 Task: Create a due date automation when advanced on, 2 days before a card is due add content with a description not starting with resume at 11:00 AM.
Action: Mouse moved to (991, 81)
Screenshot: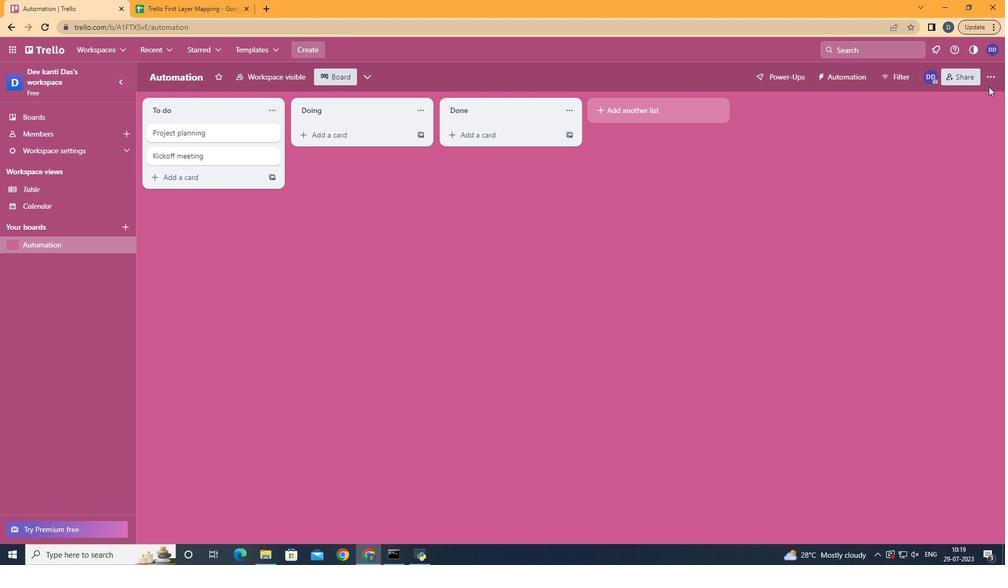 
Action: Mouse pressed left at (991, 81)
Screenshot: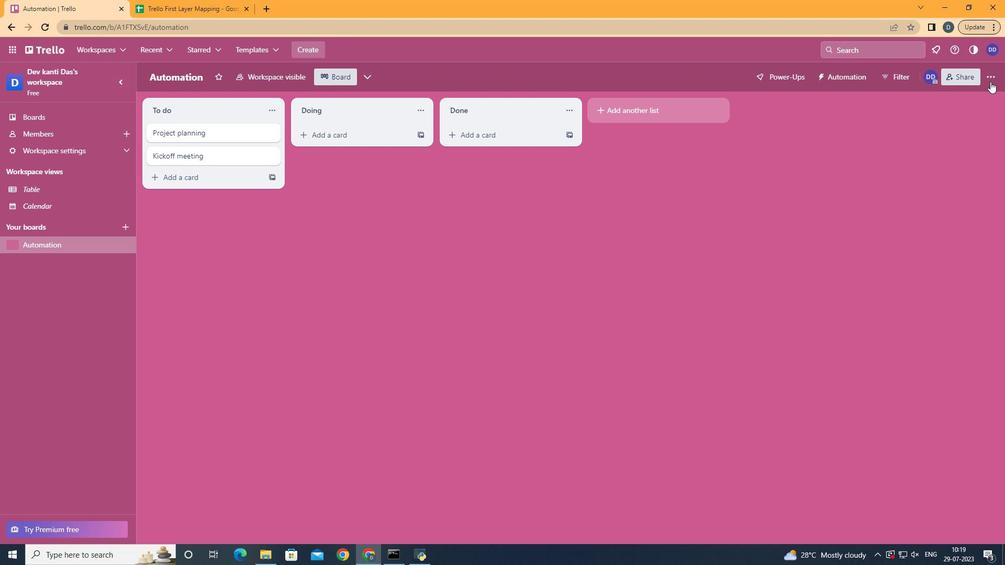 
Action: Mouse moved to (875, 233)
Screenshot: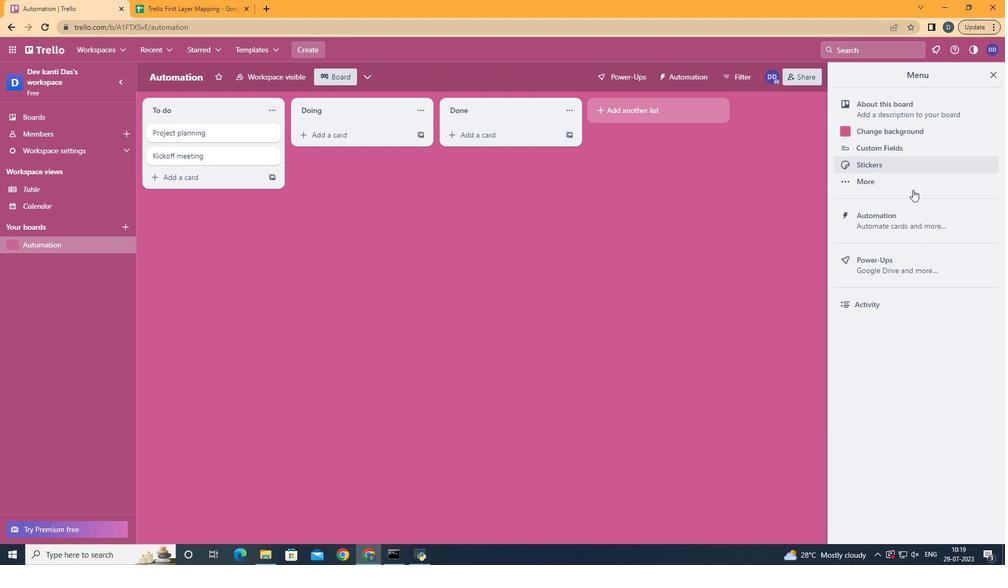 
Action: Mouse pressed left at (875, 233)
Screenshot: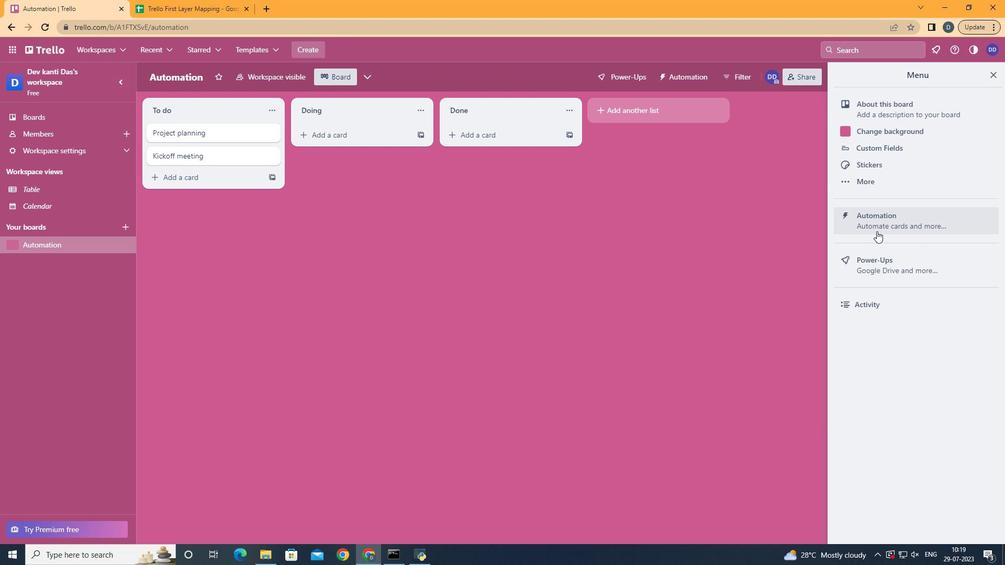 
Action: Mouse moved to (212, 207)
Screenshot: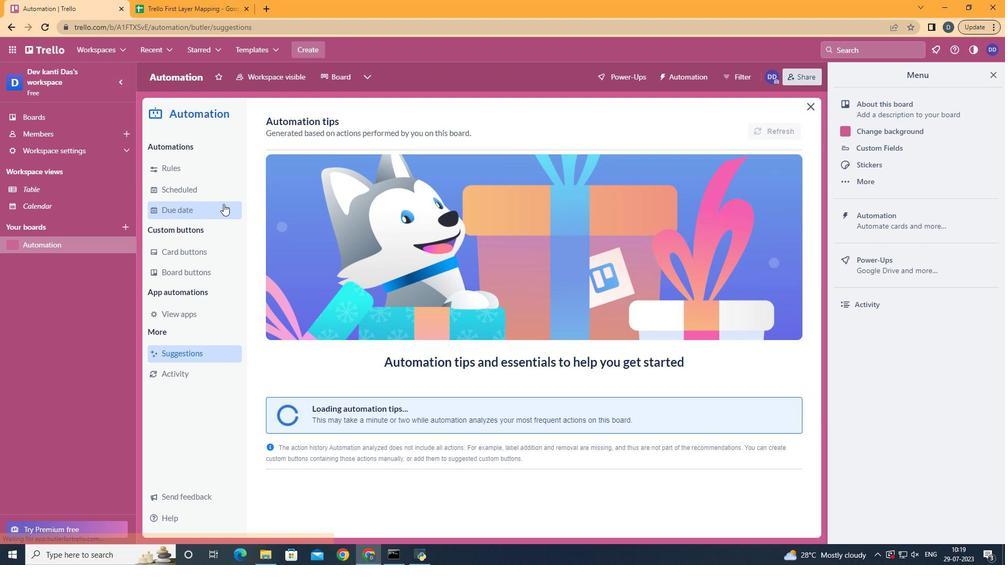 
Action: Mouse pressed left at (212, 207)
Screenshot: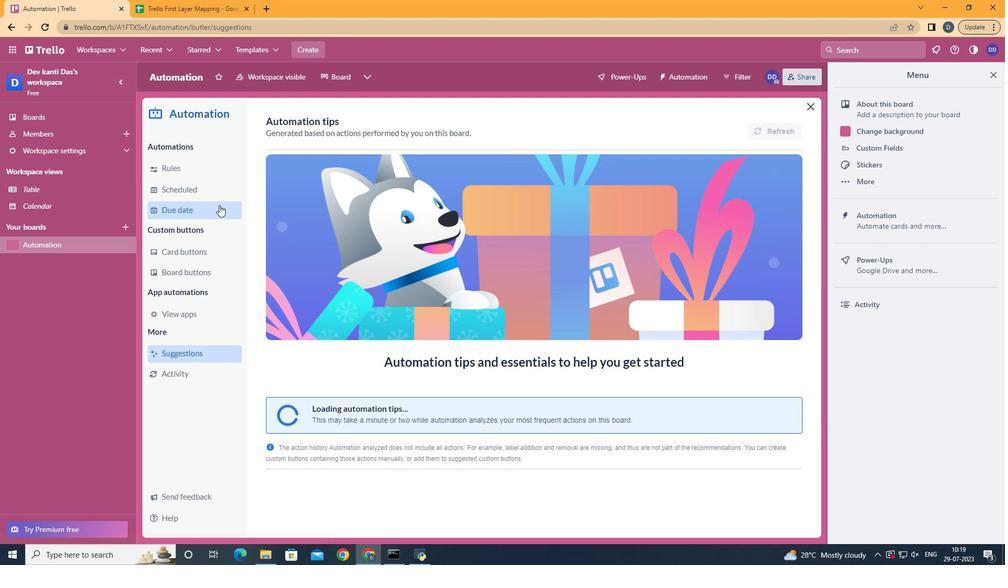 
Action: Mouse moved to (751, 129)
Screenshot: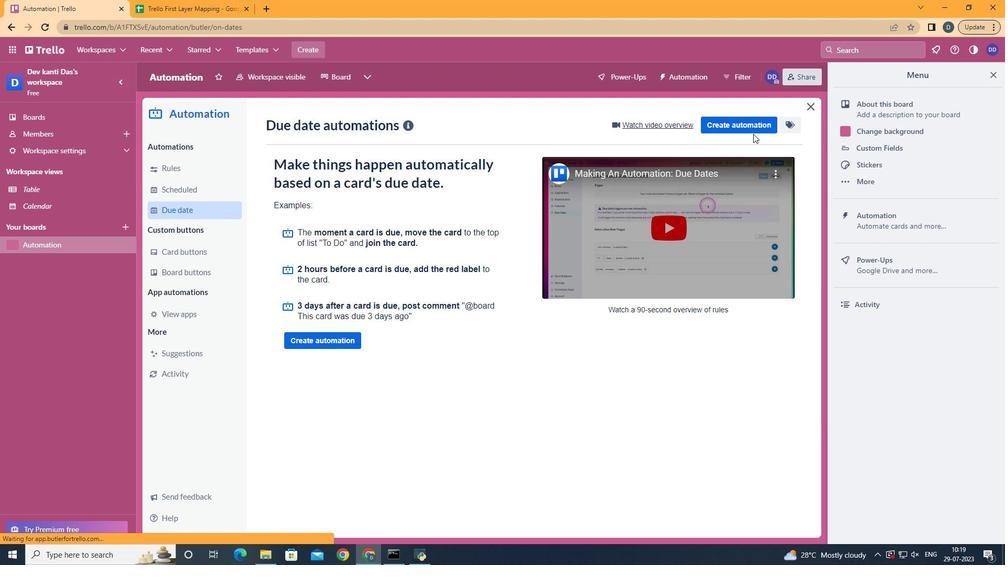 
Action: Mouse pressed left at (751, 129)
Screenshot: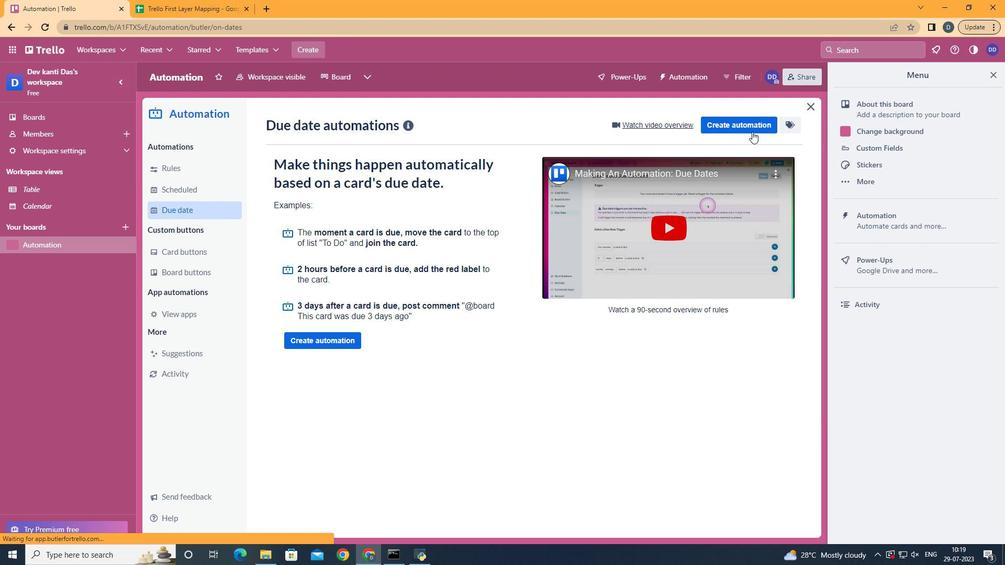 
Action: Mouse moved to (554, 229)
Screenshot: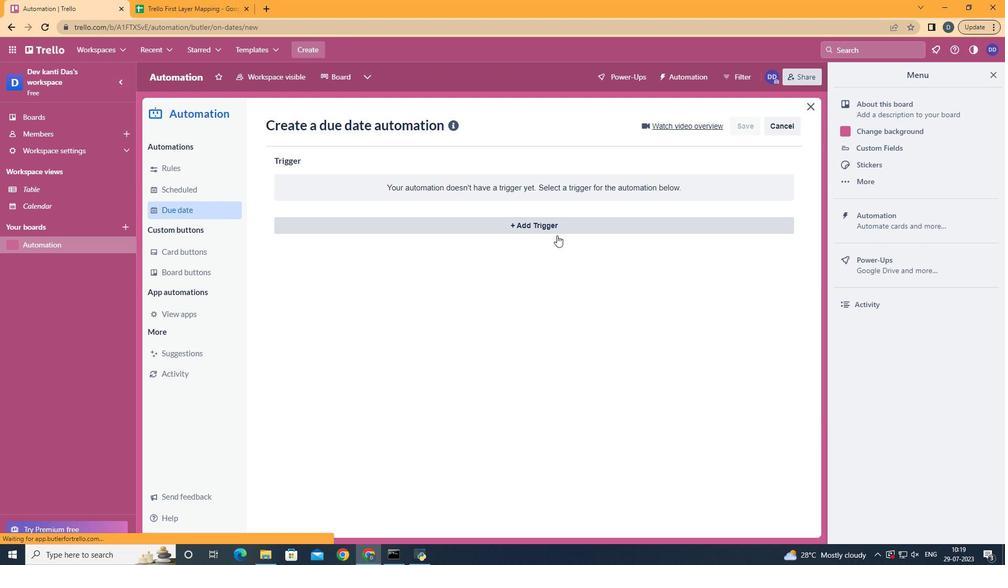 
Action: Mouse pressed left at (554, 229)
Screenshot: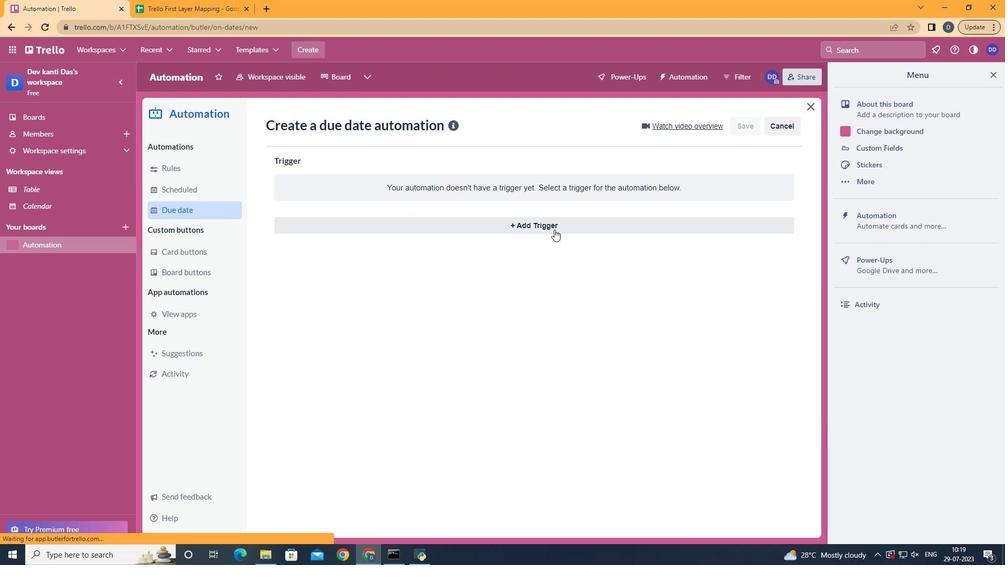 
Action: Mouse moved to (417, 387)
Screenshot: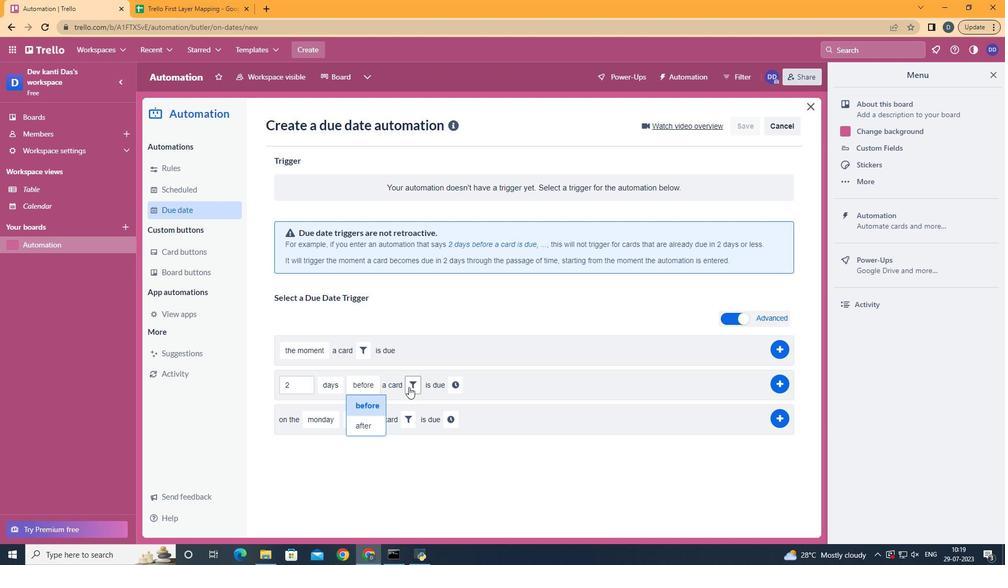 
Action: Mouse pressed left at (417, 387)
Screenshot: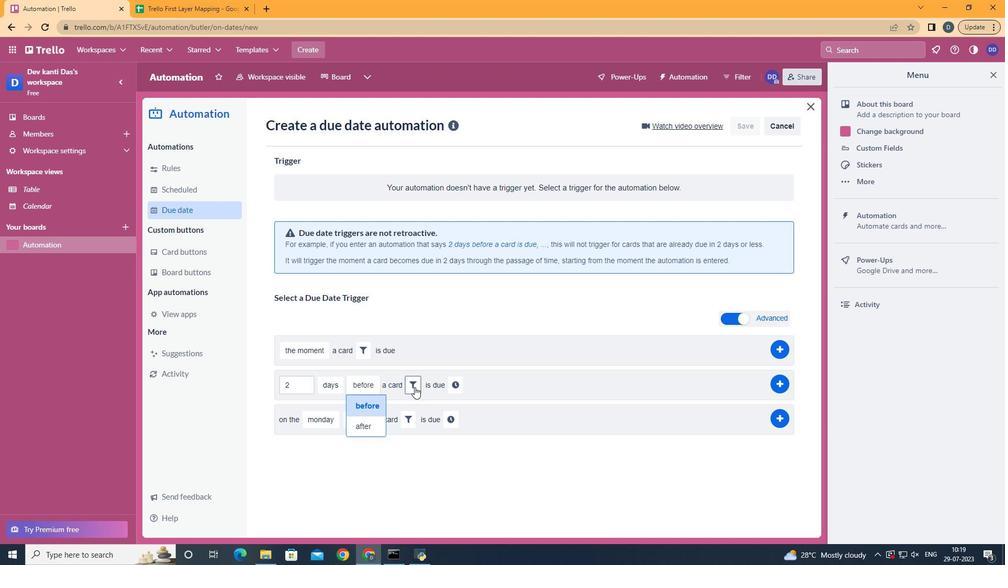 
Action: Mouse moved to (549, 417)
Screenshot: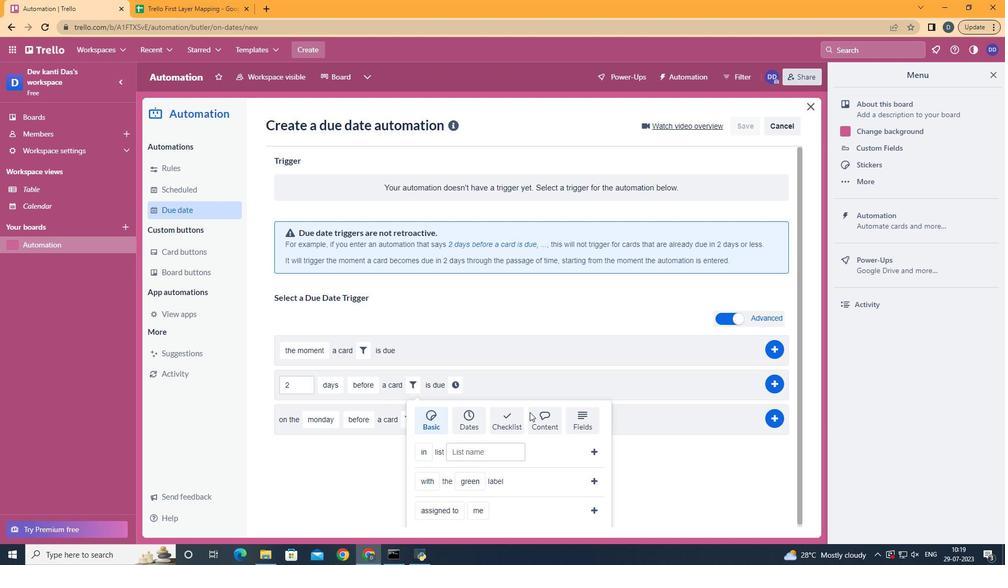 
Action: Mouse pressed left at (549, 417)
Screenshot: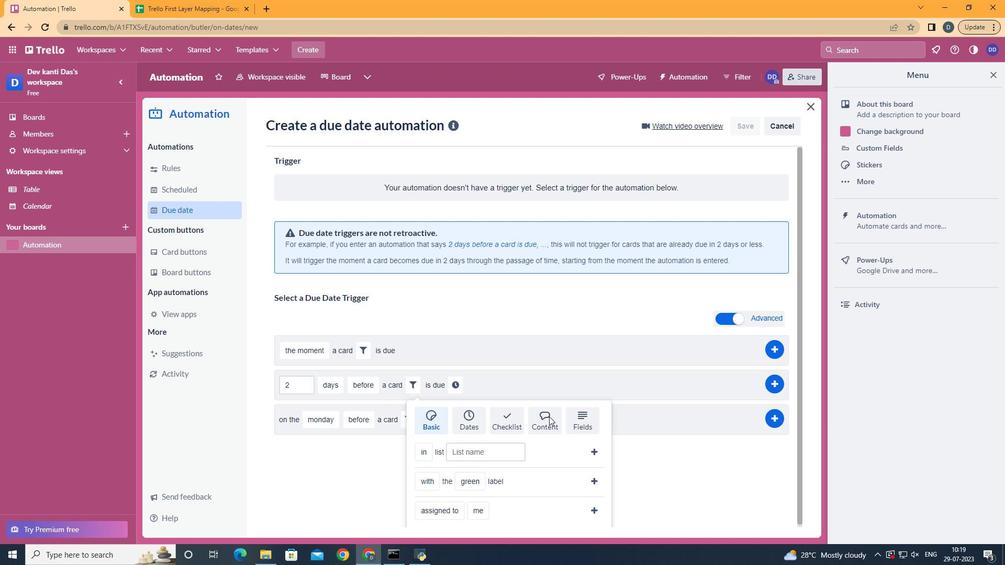 
Action: Mouse moved to (463, 497)
Screenshot: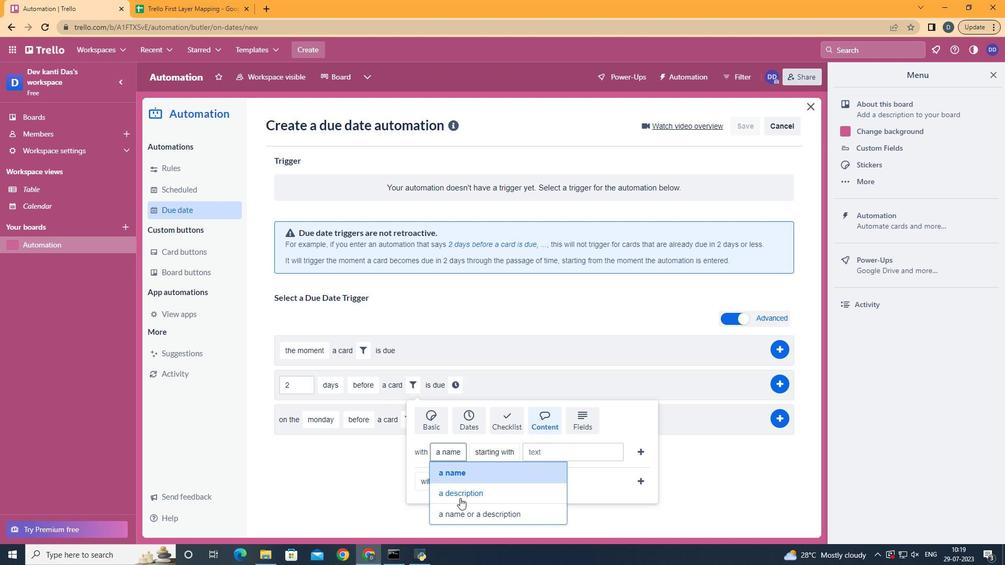 
Action: Mouse pressed left at (463, 497)
Screenshot: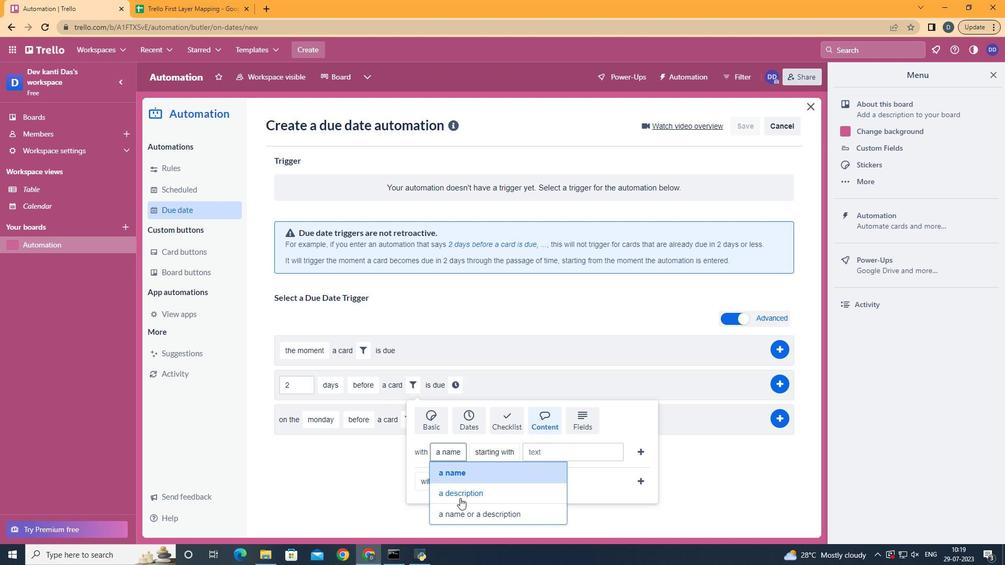 
Action: Mouse moved to (529, 387)
Screenshot: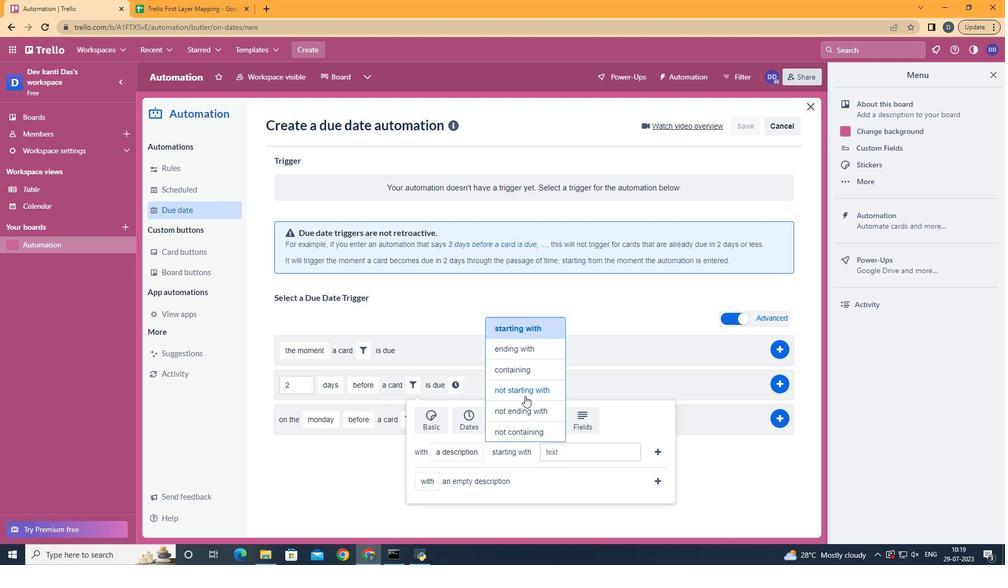 
Action: Mouse pressed left at (529, 387)
Screenshot: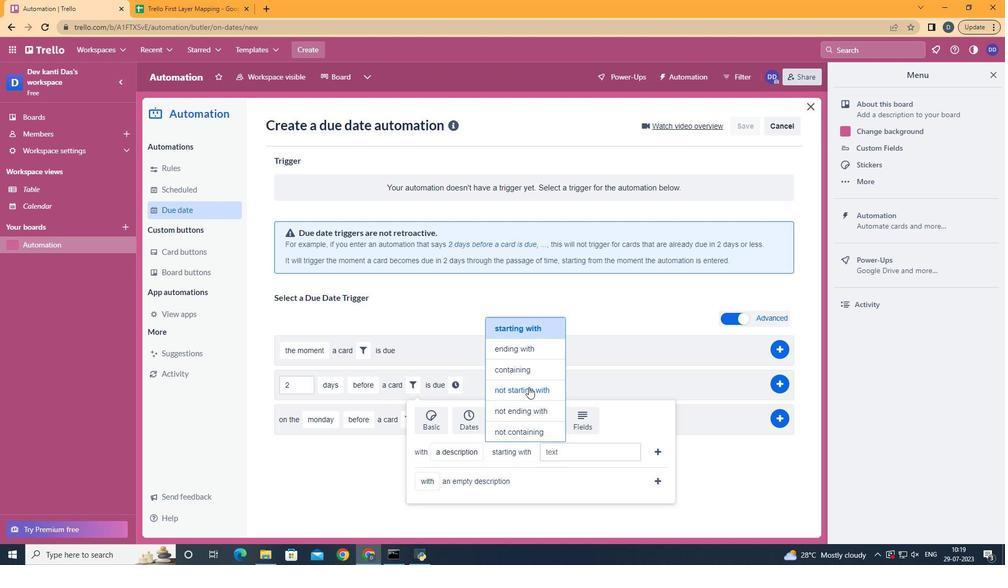 
Action: Mouse moved to (588, 447)
Screenshot: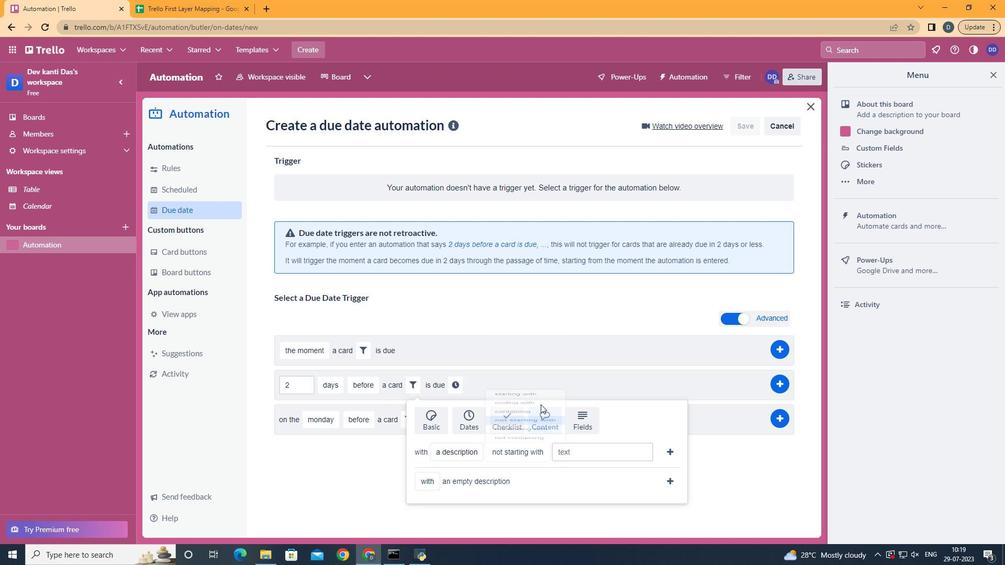 
Action: Mouse pressed left at (588, 447)
Screenshot: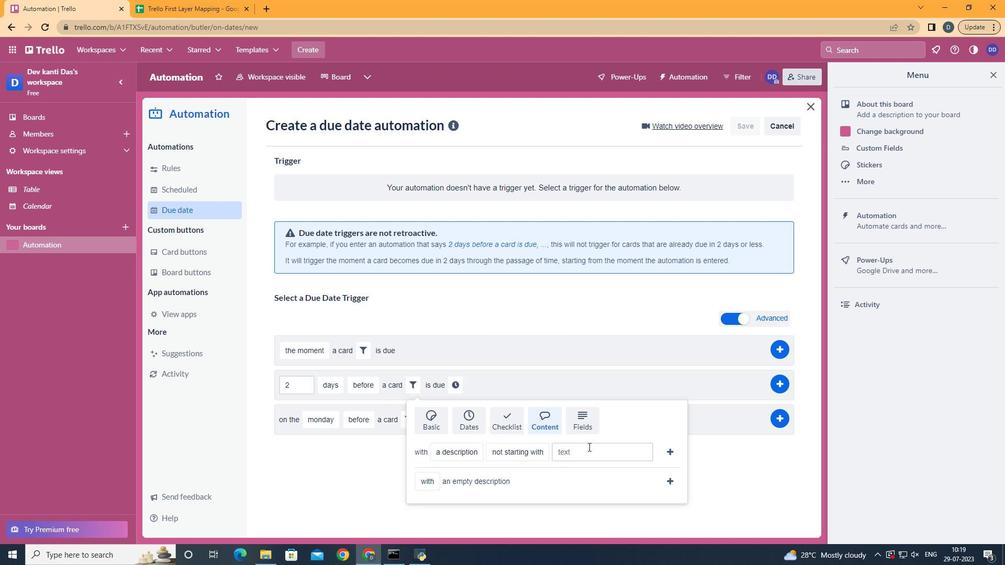 
Action: Key pressed resume
Screenshot: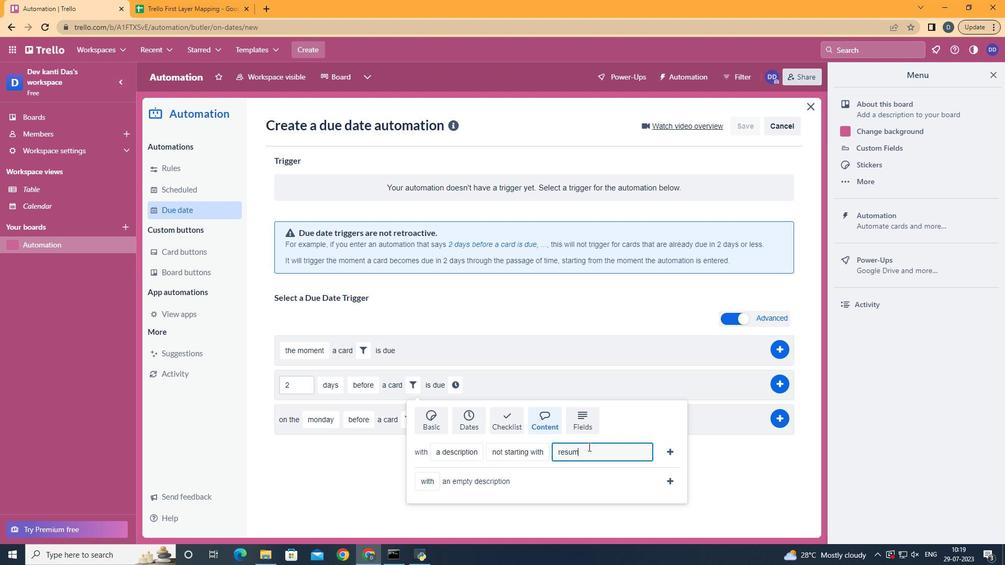 
Action: Mouse moved to (672, 452)
Screenshot: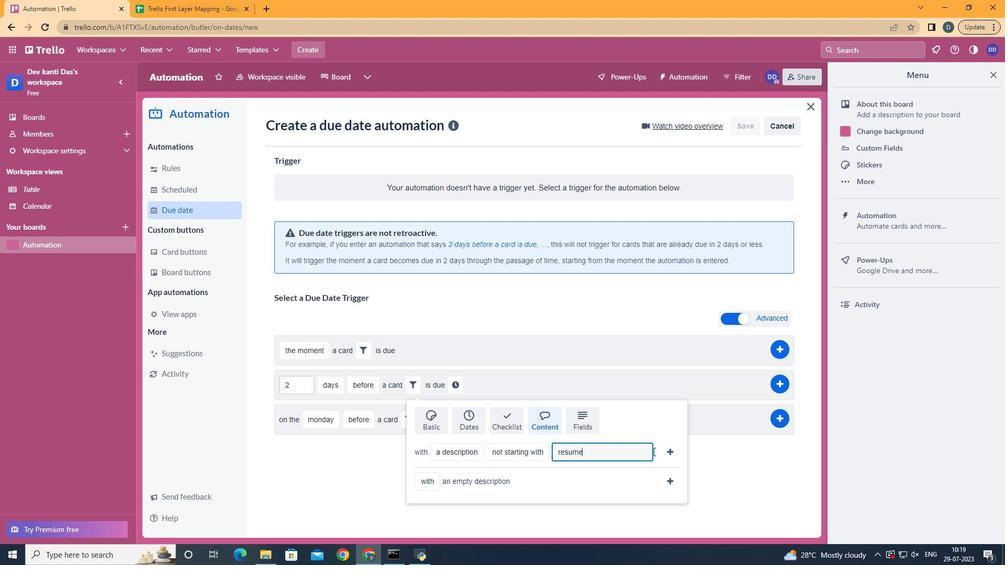
Action: Mouse pressed left at (672, 452)
Screenshot: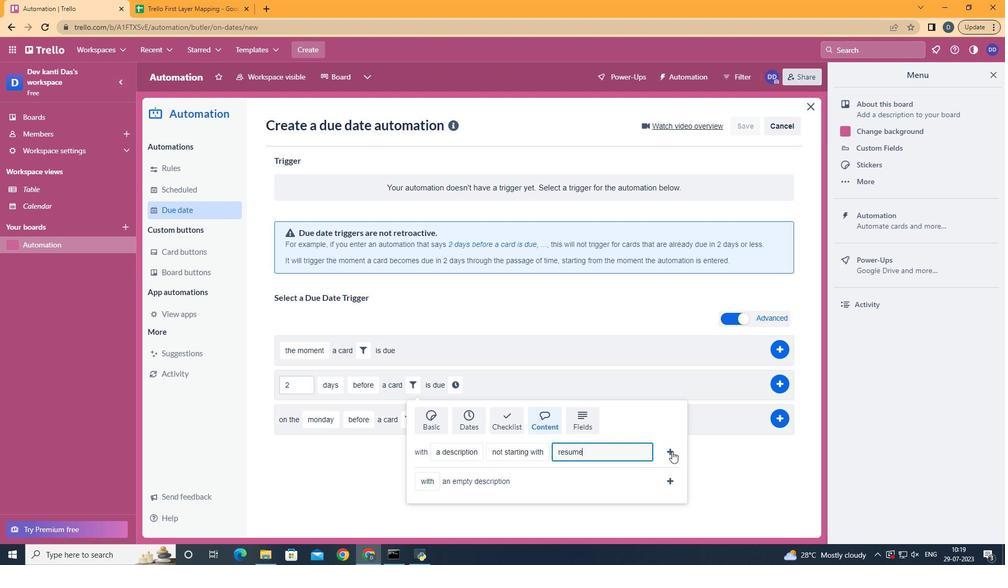 
Action: Mouse moved to (619, 383)
Screenshot: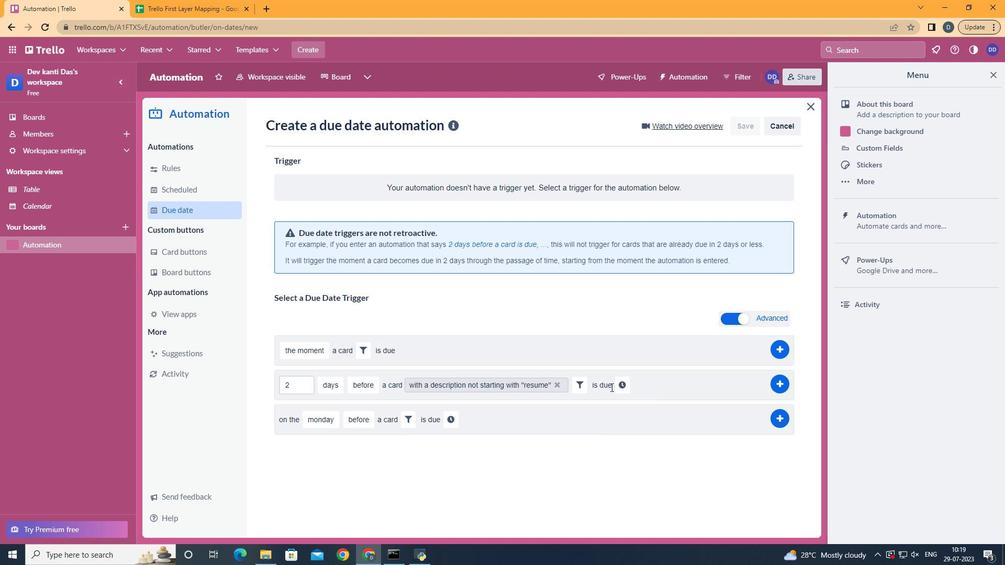 
Action: Mouse pressed left at (619, 383)
Screenshot: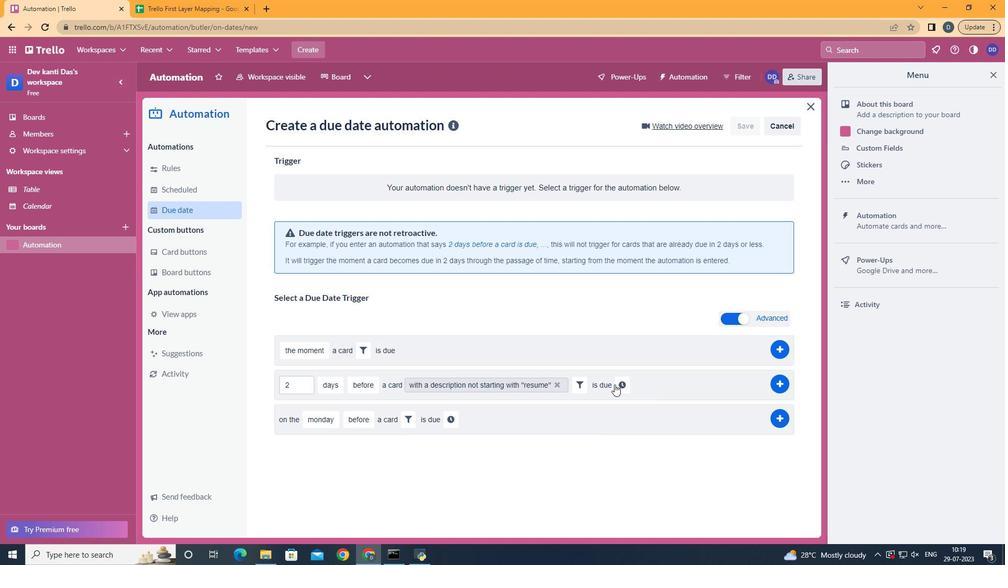 
Action: Mouse moved to (658, 387)
Screenshot: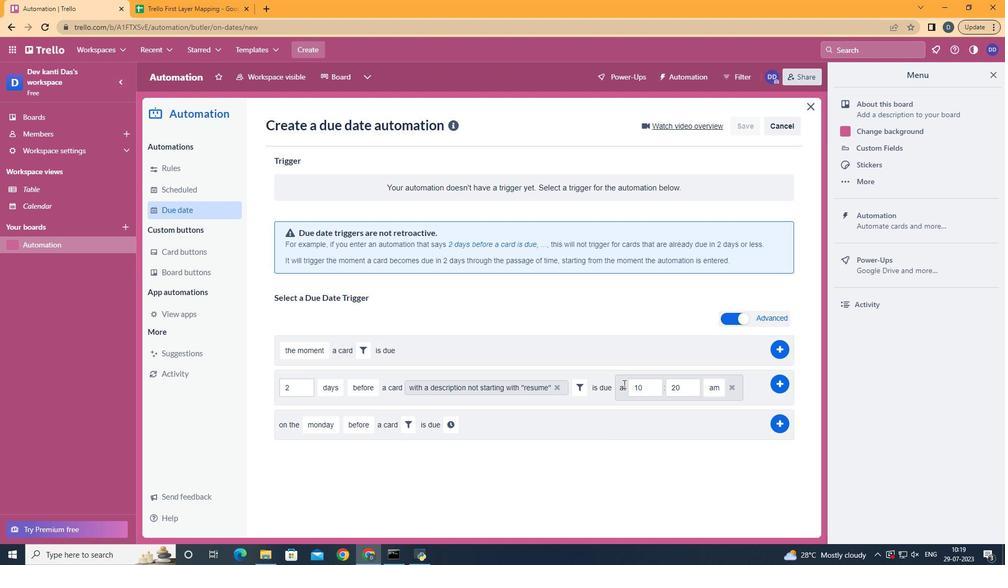 
Action: Mouse pressed left at (658, 387)
Screenshot: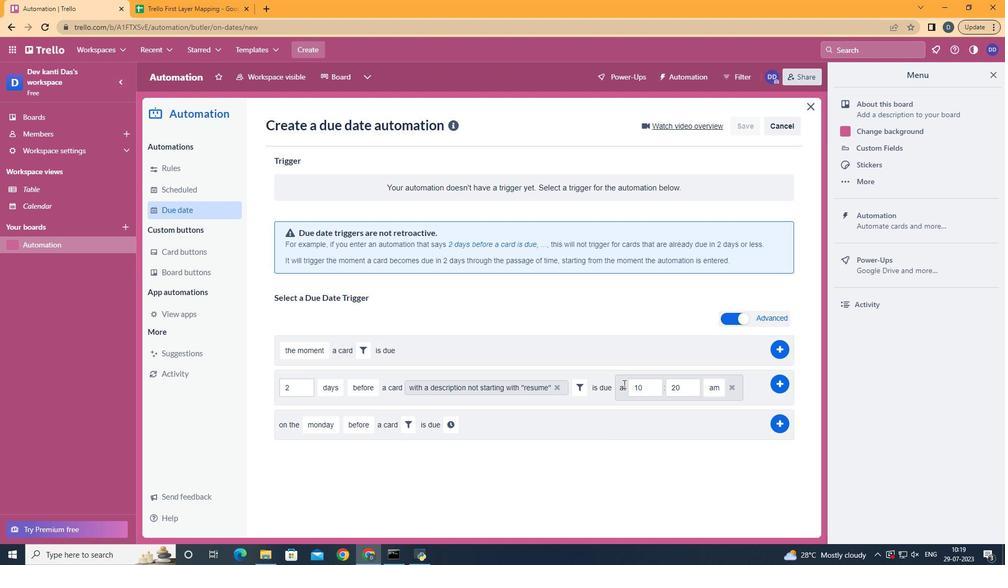 
Action: Key pressed <Key.backspace><Key.backspace>11
Screenshot: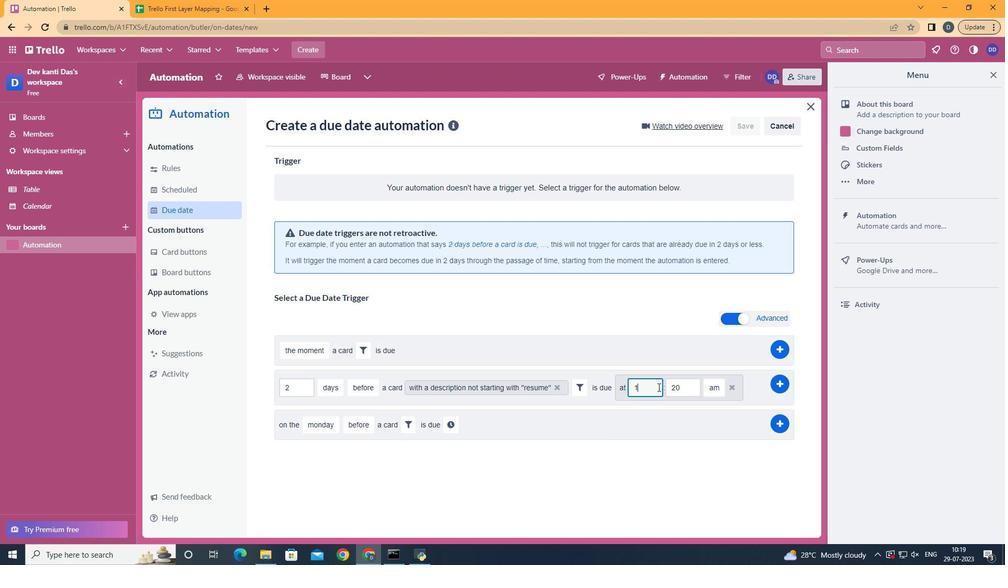 
Action: Mouse moved to (688, 383)
Screenshot: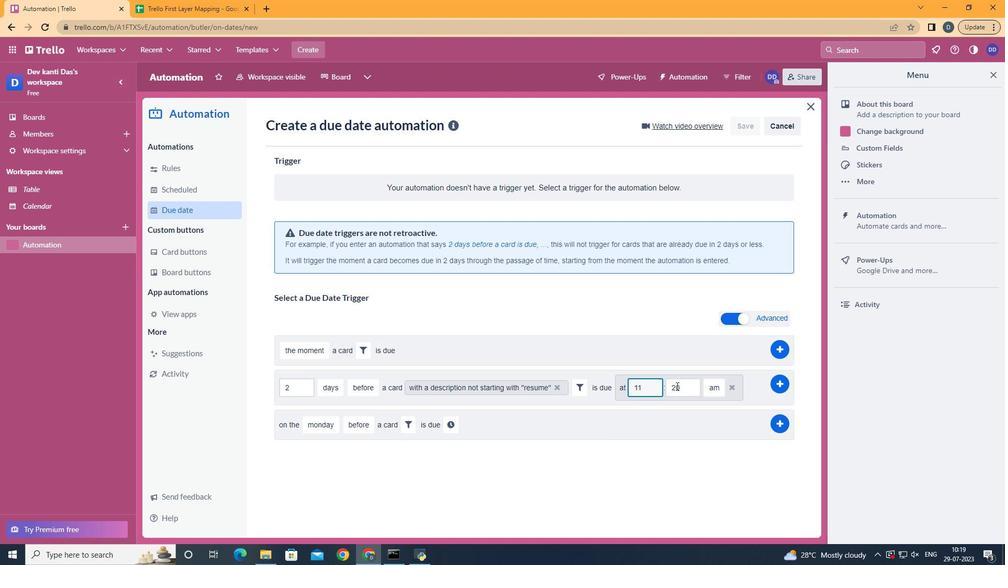 
Action: Mouse pressed left at (688, 383)
Screenshot: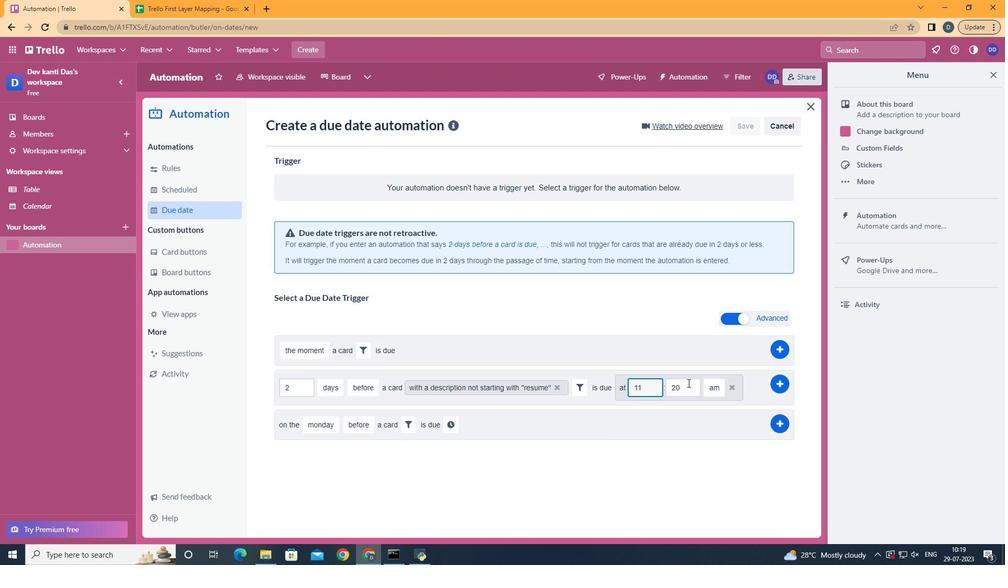 
Action: Key pressed <Key.backspace><Key.backspace>
Screenshot: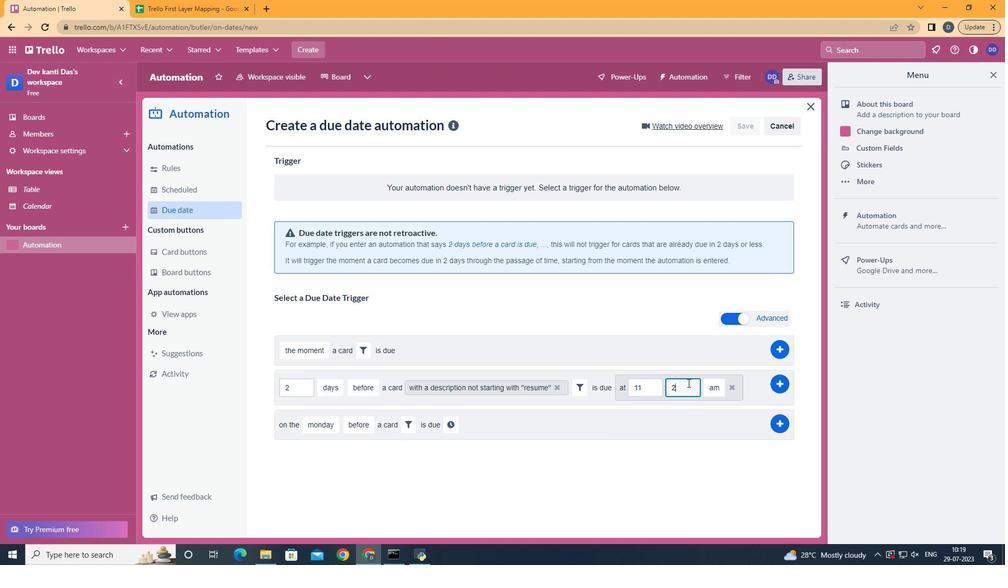 
Action: Mouse moved to (688, 382)
Screenshot: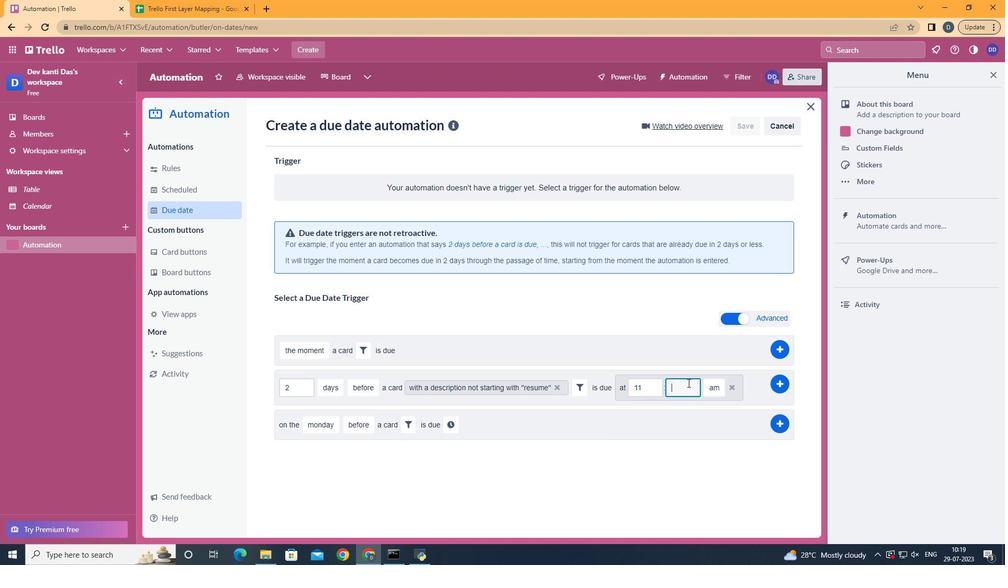 
Action: Key pressed 00
Screenshot: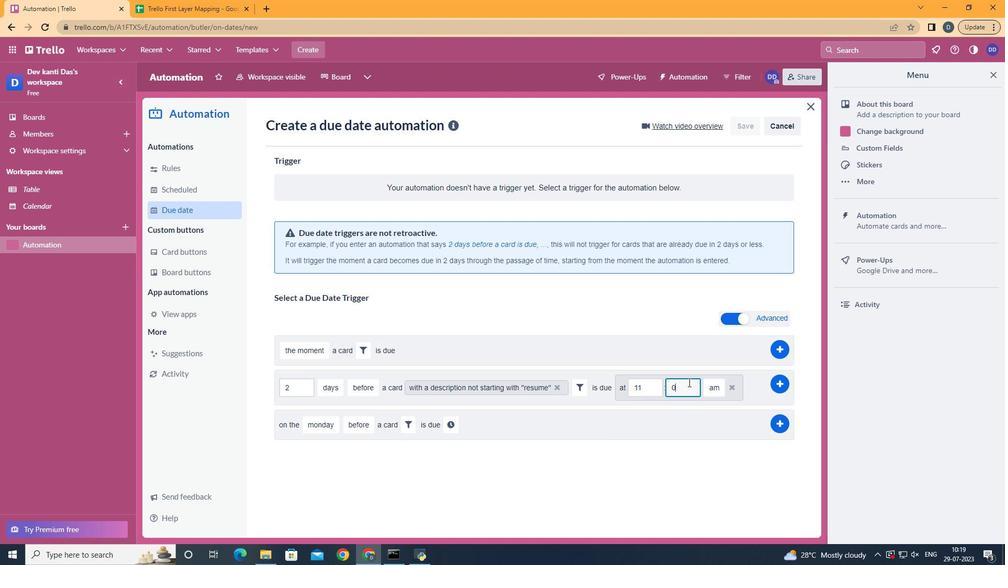 
Action: Mouse moved to (716, 408)
Screenshot: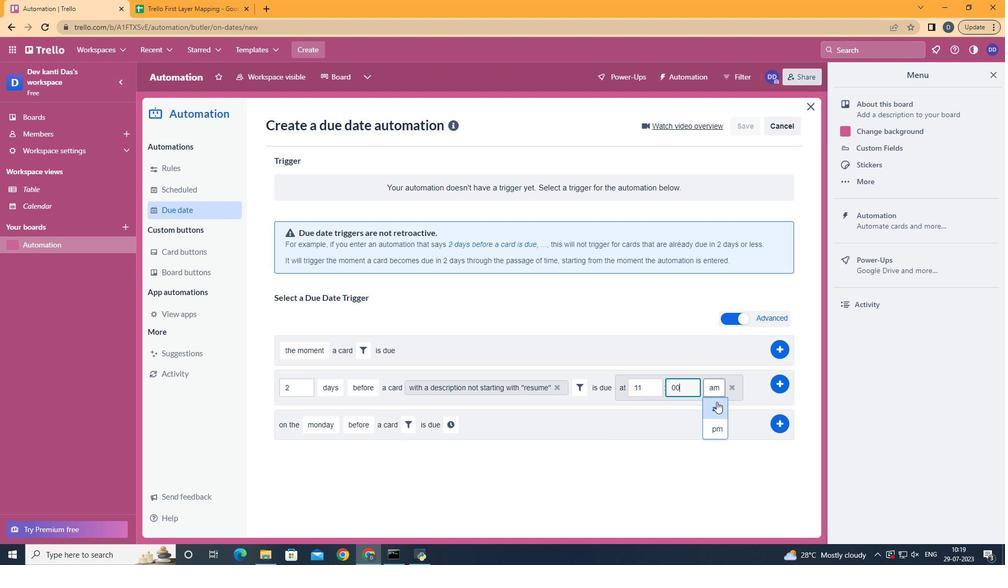 
Action: Mouse pressed left at (716, 408)
Screenshot: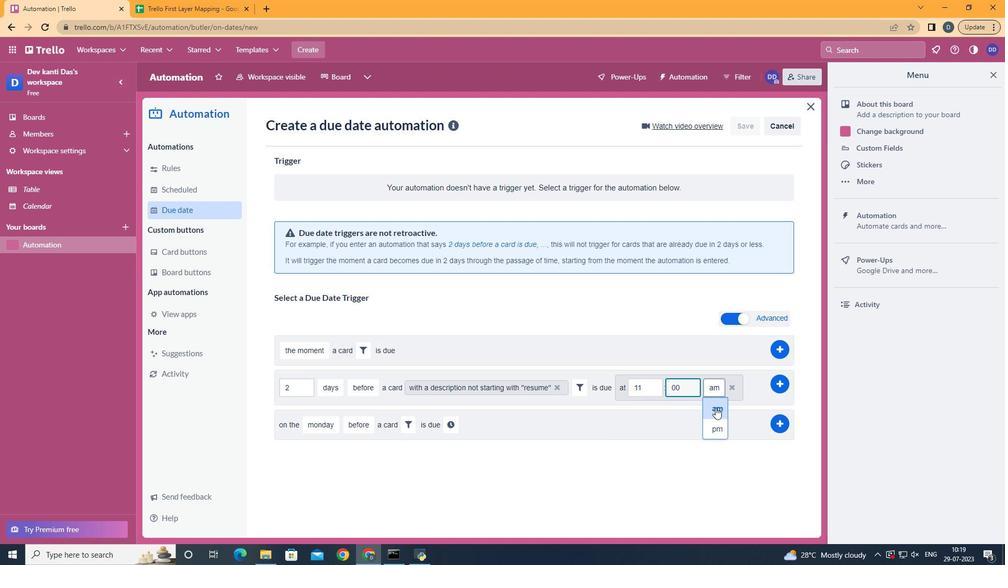 
